 Task: Set the emoji skin tone preference to Light Skin Tone.
Action: Mouse moved to (1112, 101)
Screenshot: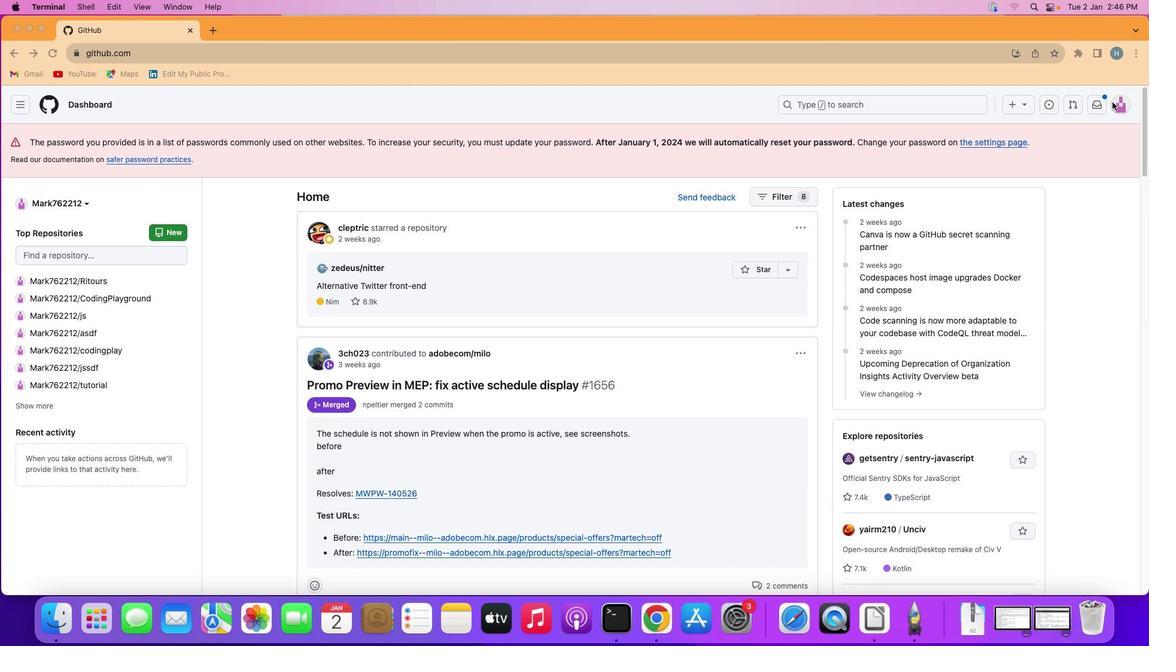 
Action: Mouse pressed left at (1112, 101)
Screenshot: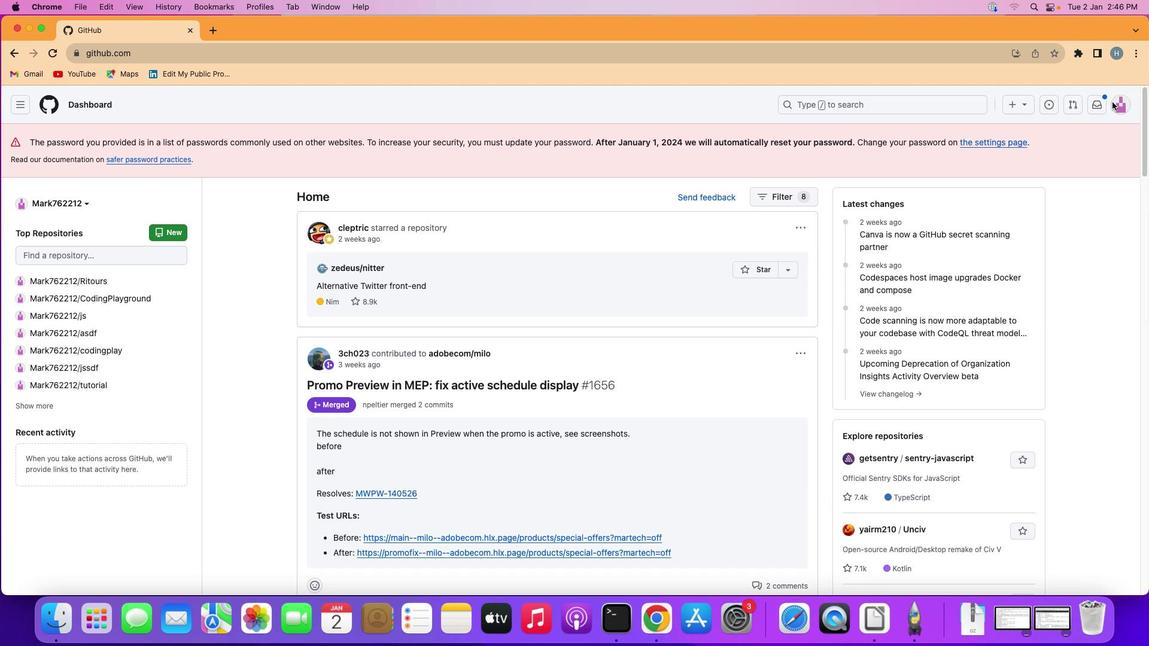 
Action: Mouse moved to (1118, 99)
Screenshot: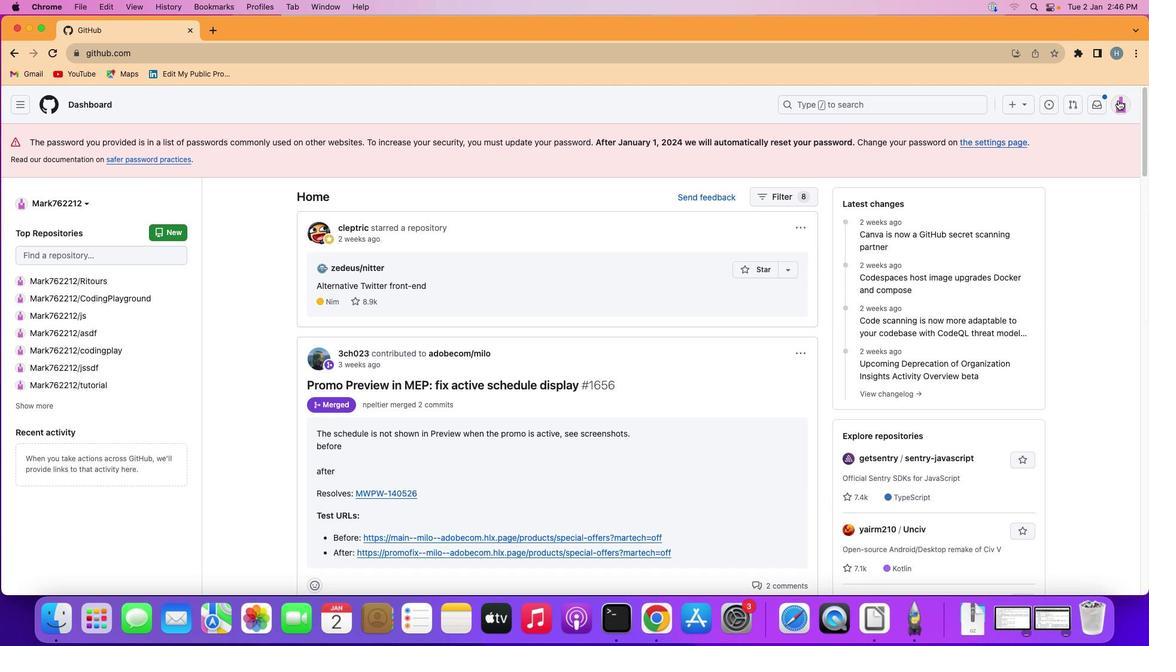 
Action: Mouse pressed left at (1118, 99)
Screenshot: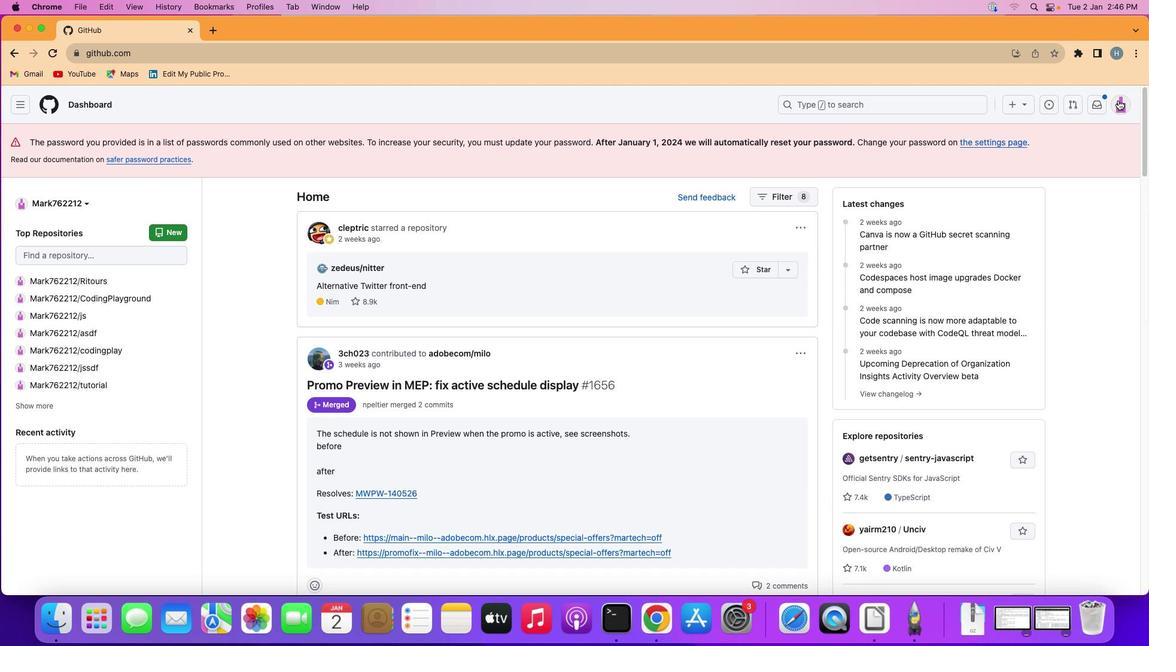 
Action: Mouse moved to (1064, 433)
Screenshot: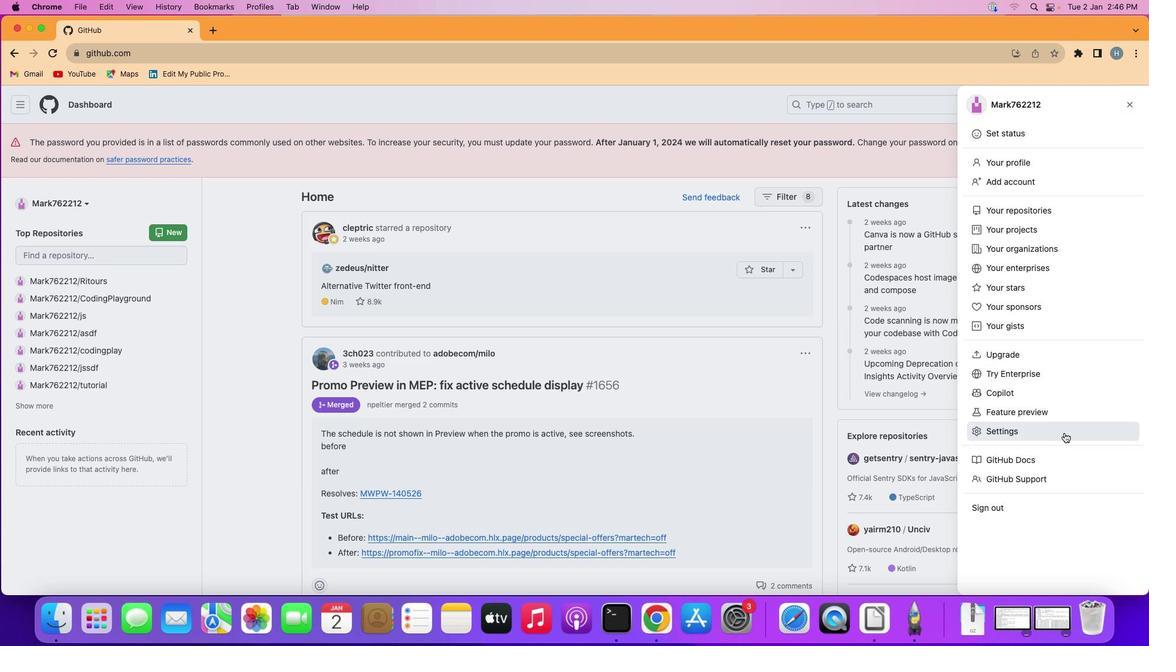 
Action: Mouse pressed left at (1064, 433)
Screenshot: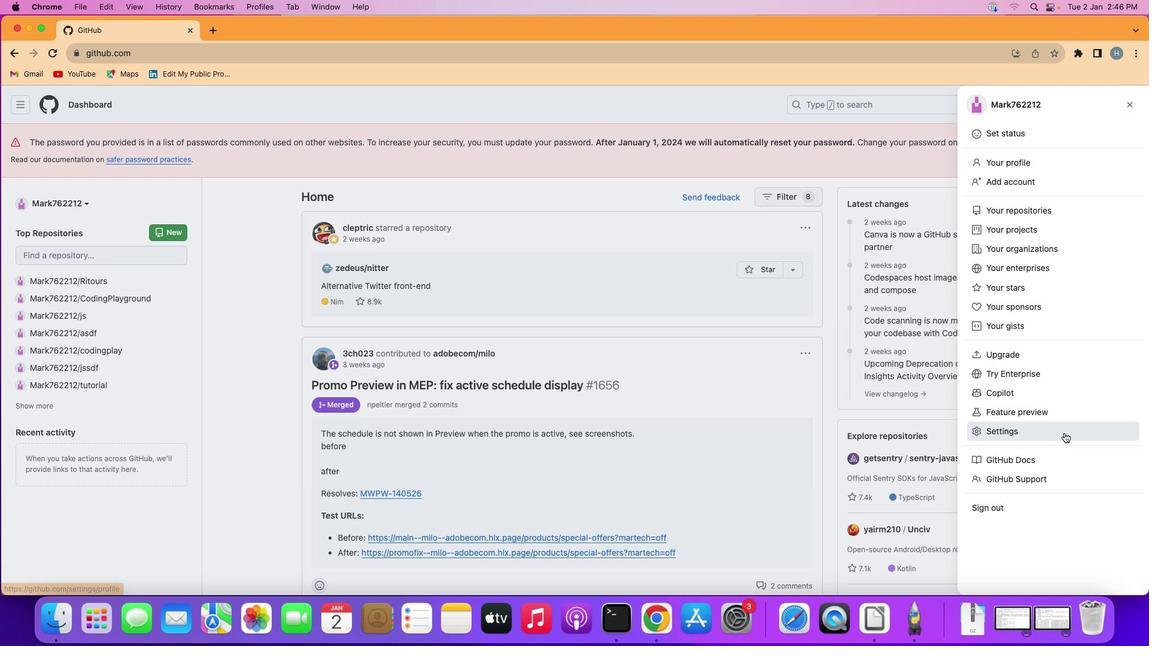 
Action: Mouse moved to (289, 288)
Screenshot: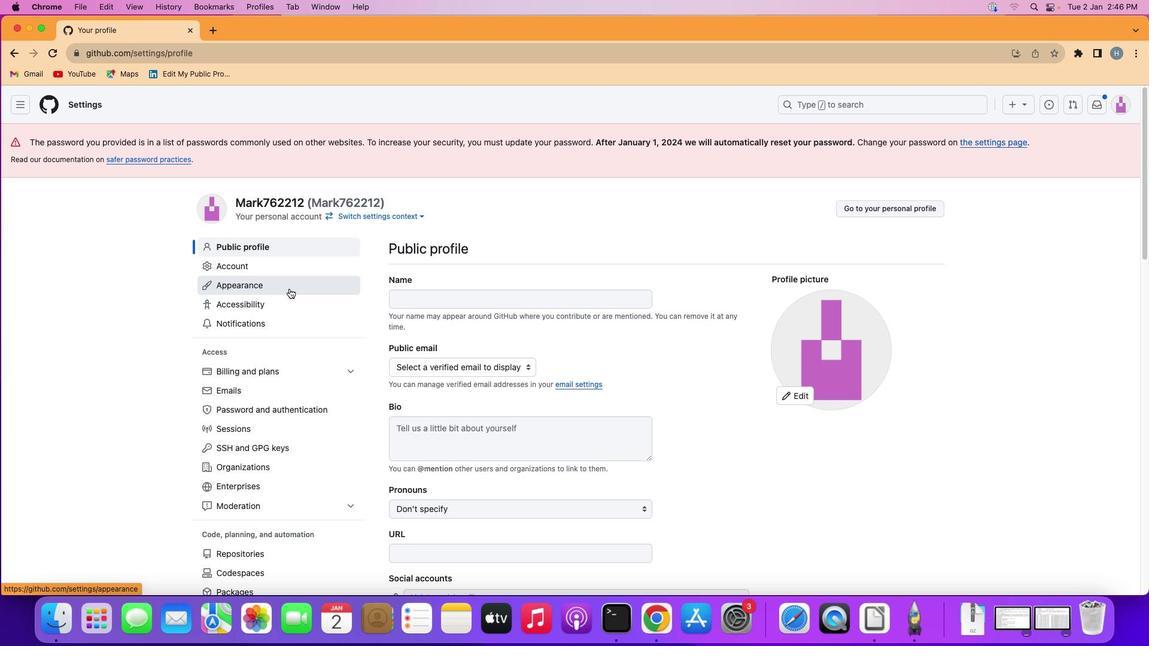 
Action: Mouse pressed left at (289, 288)
Screenshot: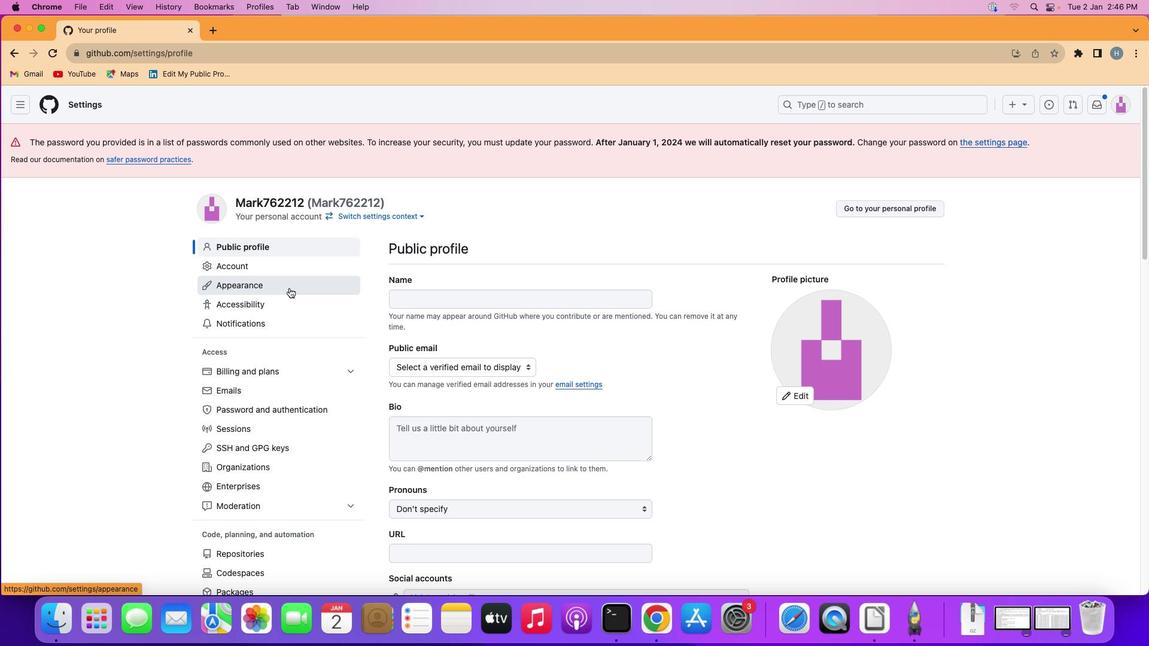 
Action: Mouse moved to (606, 365)
Screenshot: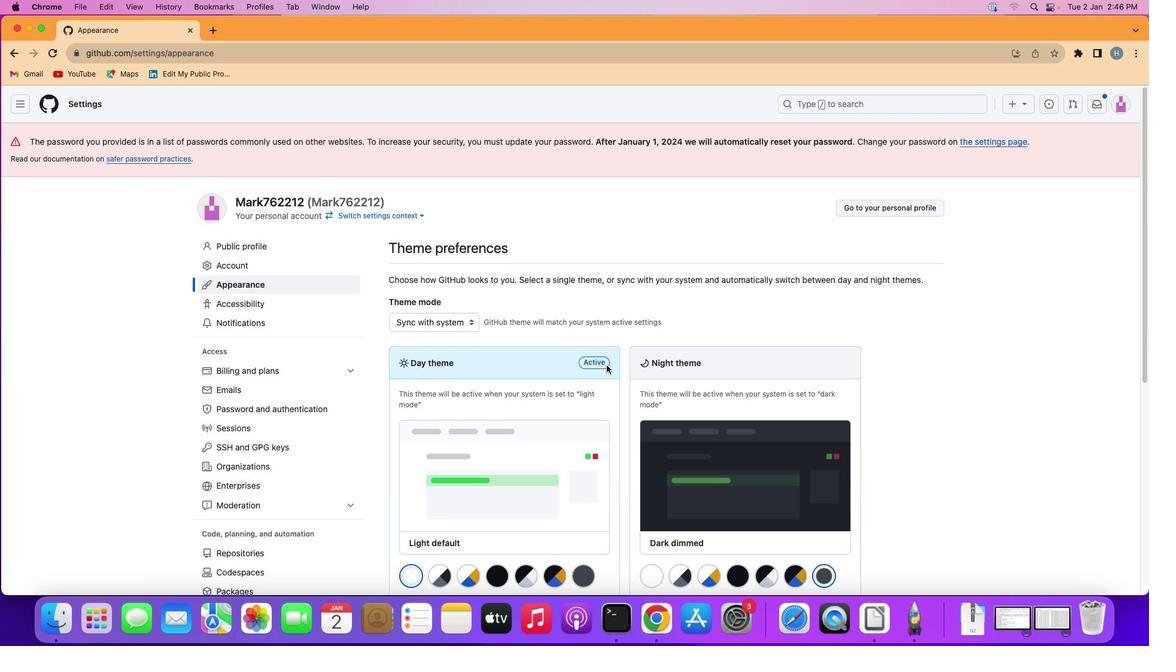 
Action: Mouse scrolled (606, 365) with delta (0, 0)
Screenshot: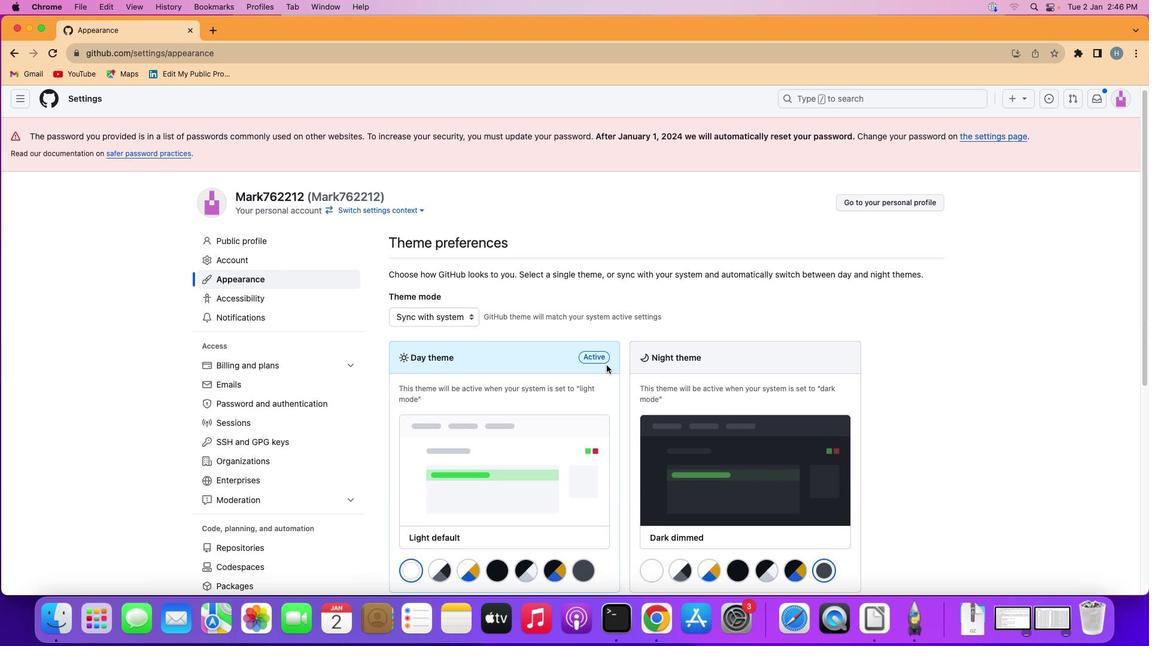 
Action: Mouse moved to (606, 365)
Screenshot: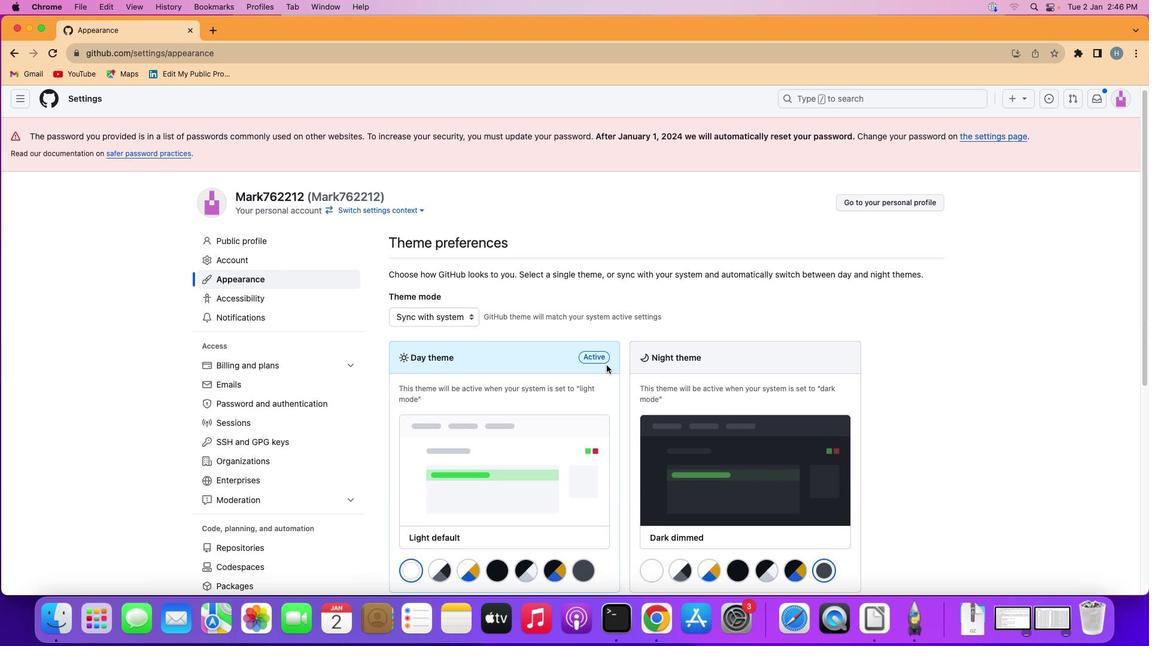 
Action: Mouse scrolled (606, 365) with delta (0, 0)
Screenshot: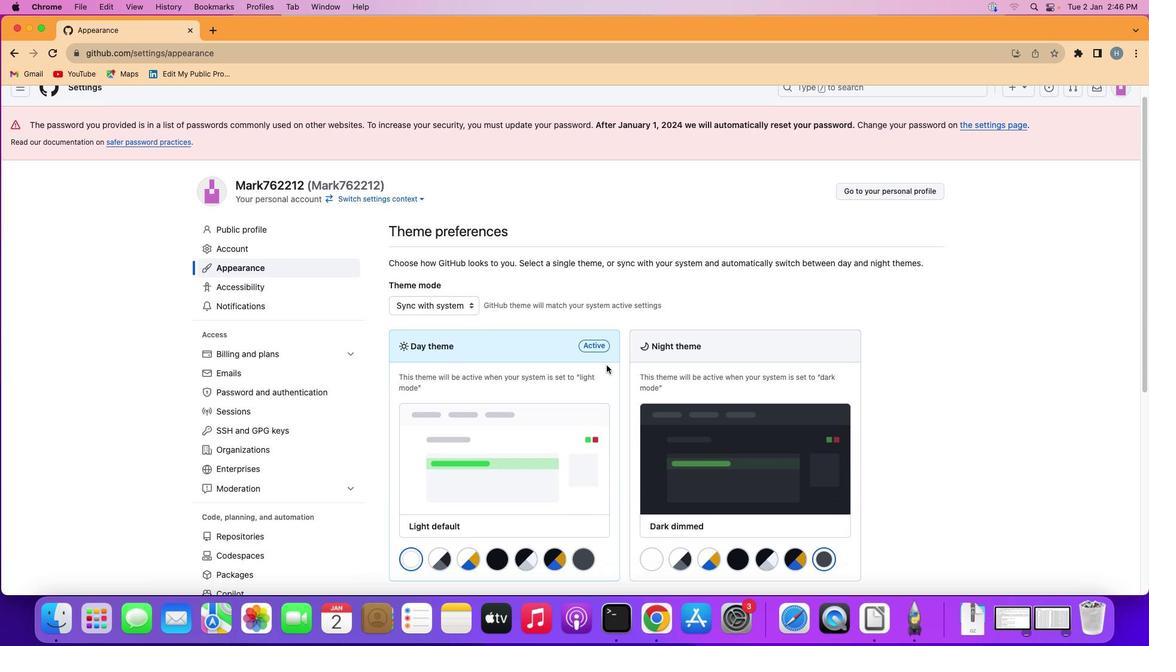 
Action: Mouse scrolled (606, 365) with delta (0, -1)
Screenshot: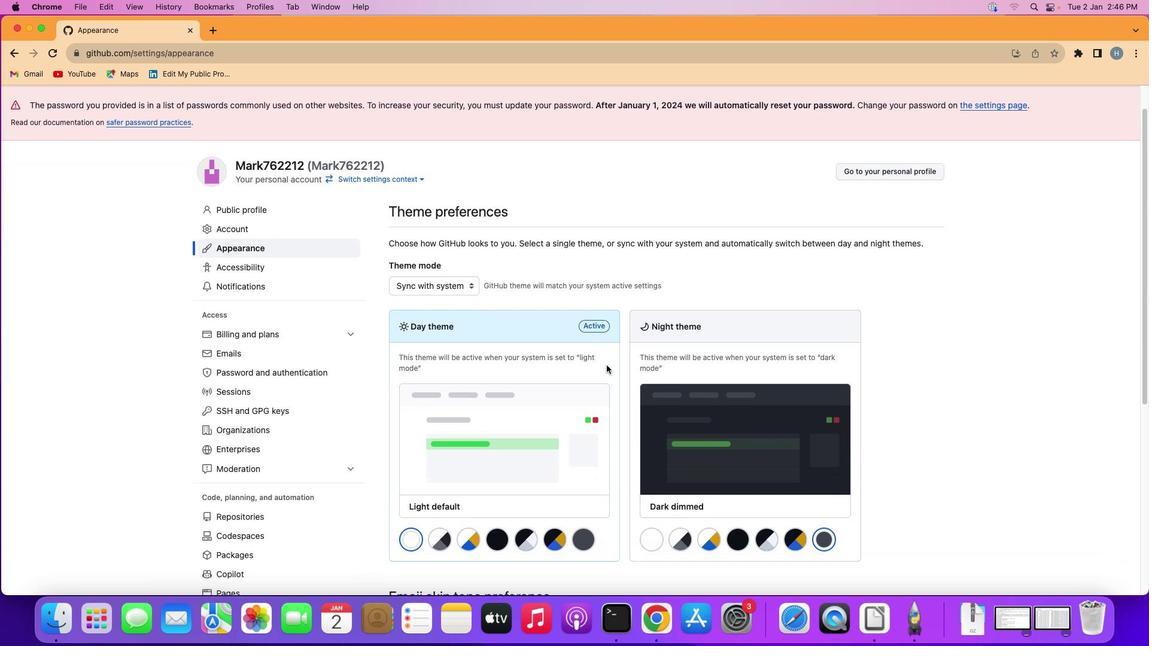 
Action: Mouse scrolled (606, 365) with delta (0, -1)
Screenshot: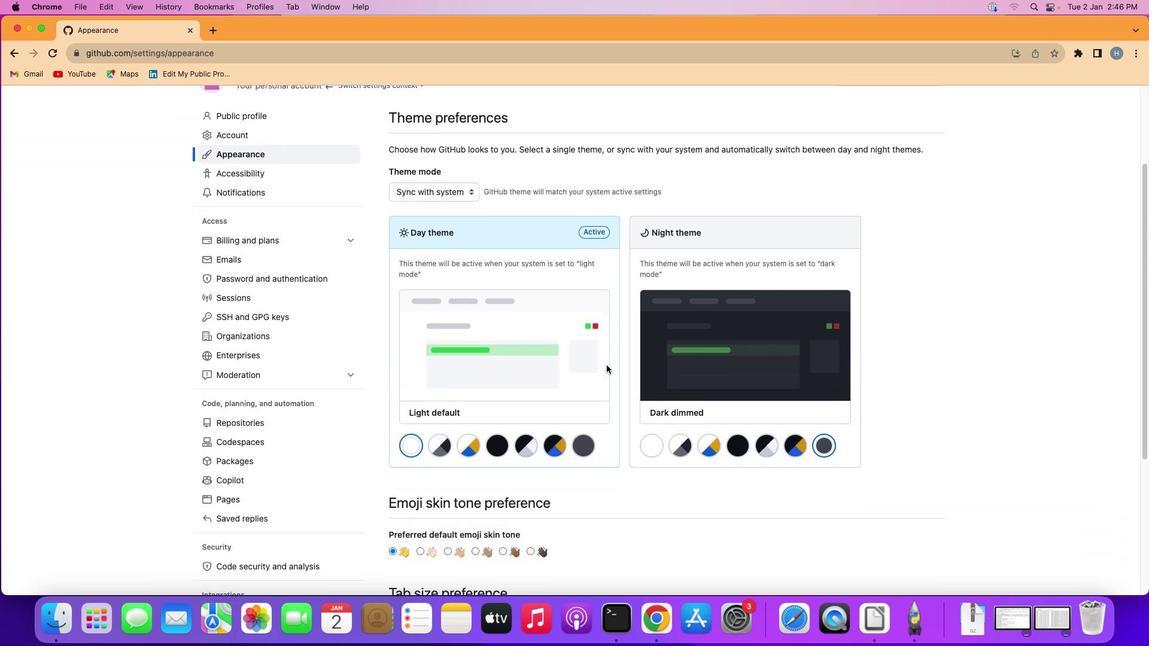 
Action: Mouse moved to (606, 365)
Screenshot: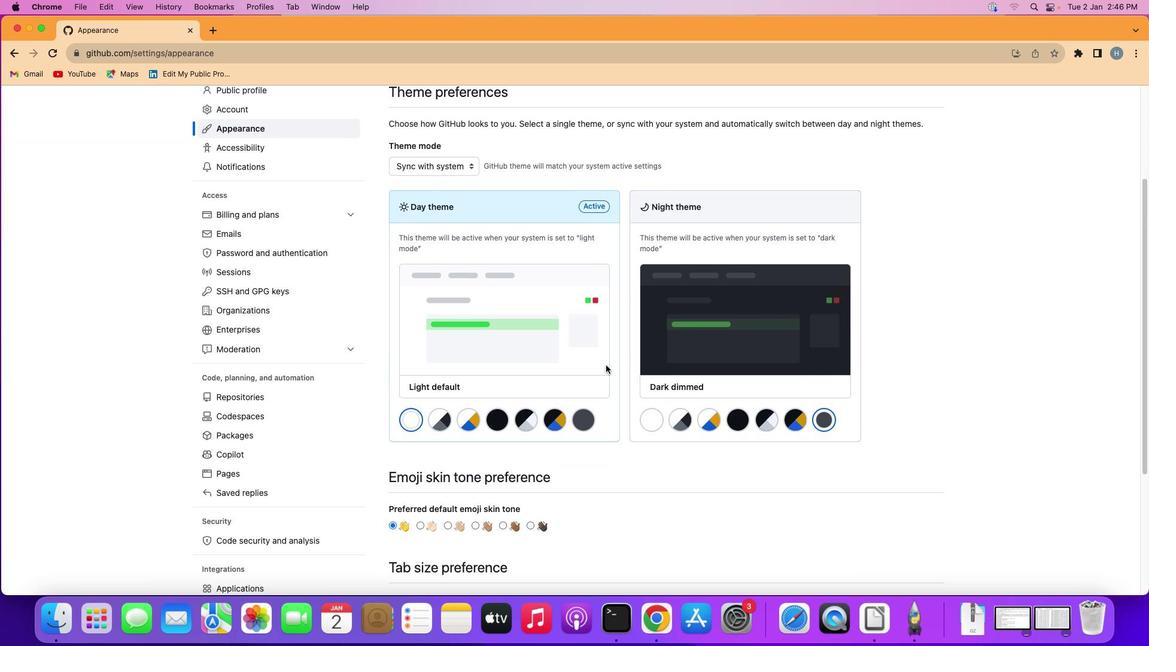 
Action: Mouse scrolled (606, 365) with delta (0, 0)
Screenshot: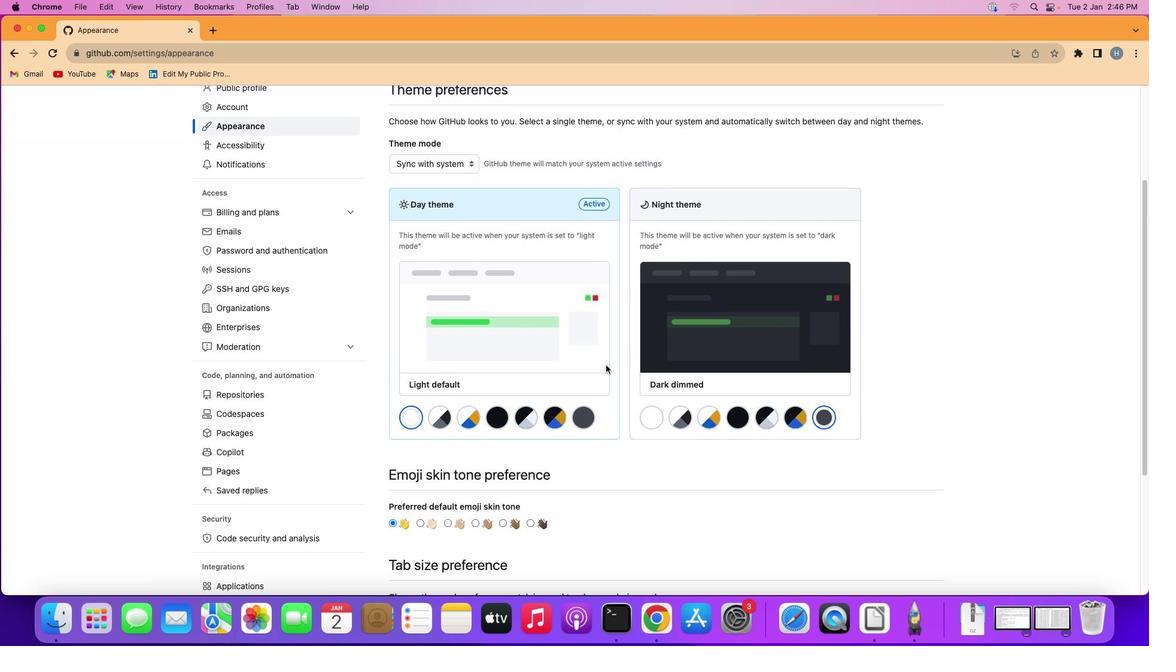 
Action: Mouse scrolled (606, 365) with delta (0, 0)
Screenshot: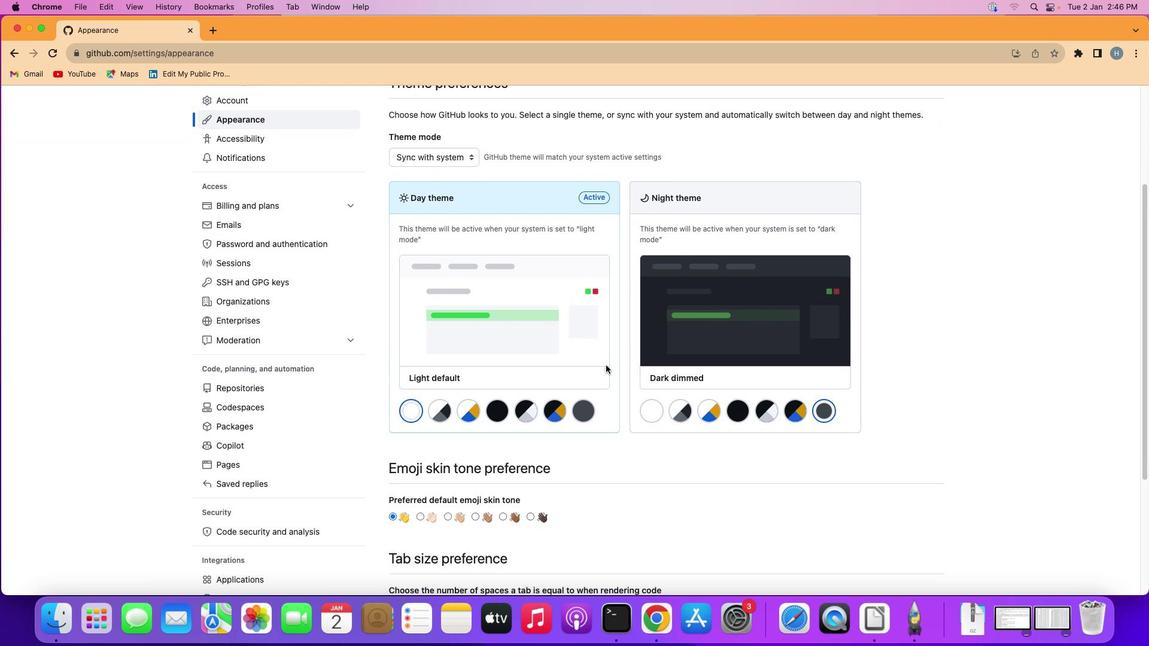 
Action: Mouse moved to (603, 364)
Screenshot: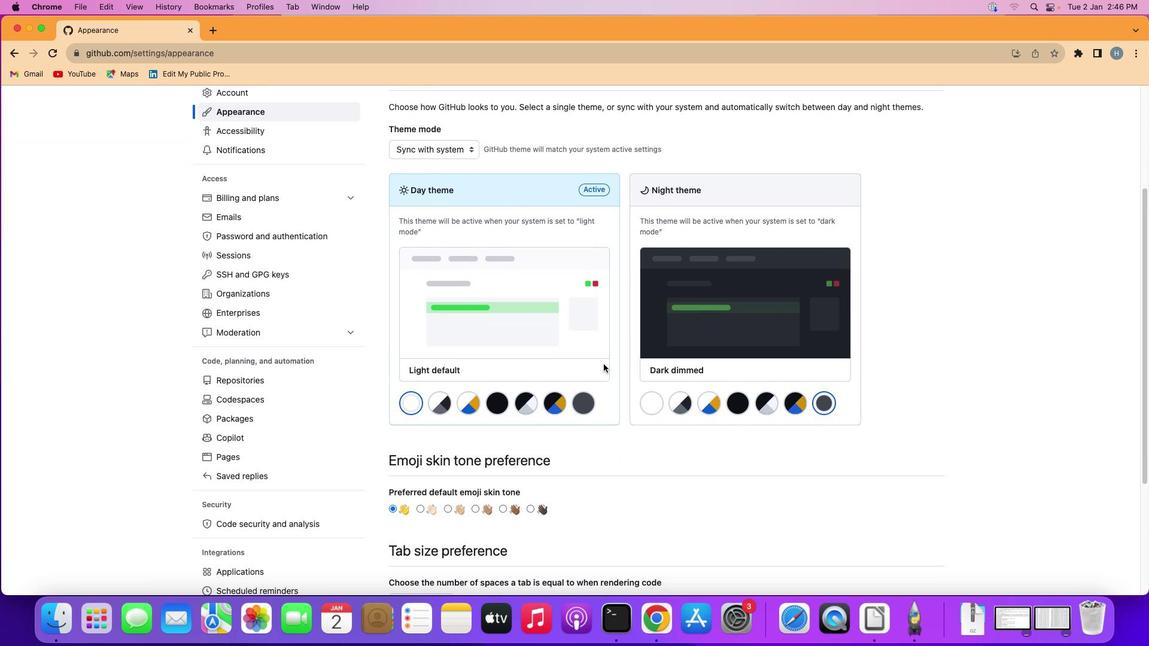 
Action: Mouse scrolled (603, 364) with delta (0, 0)
Screenshot: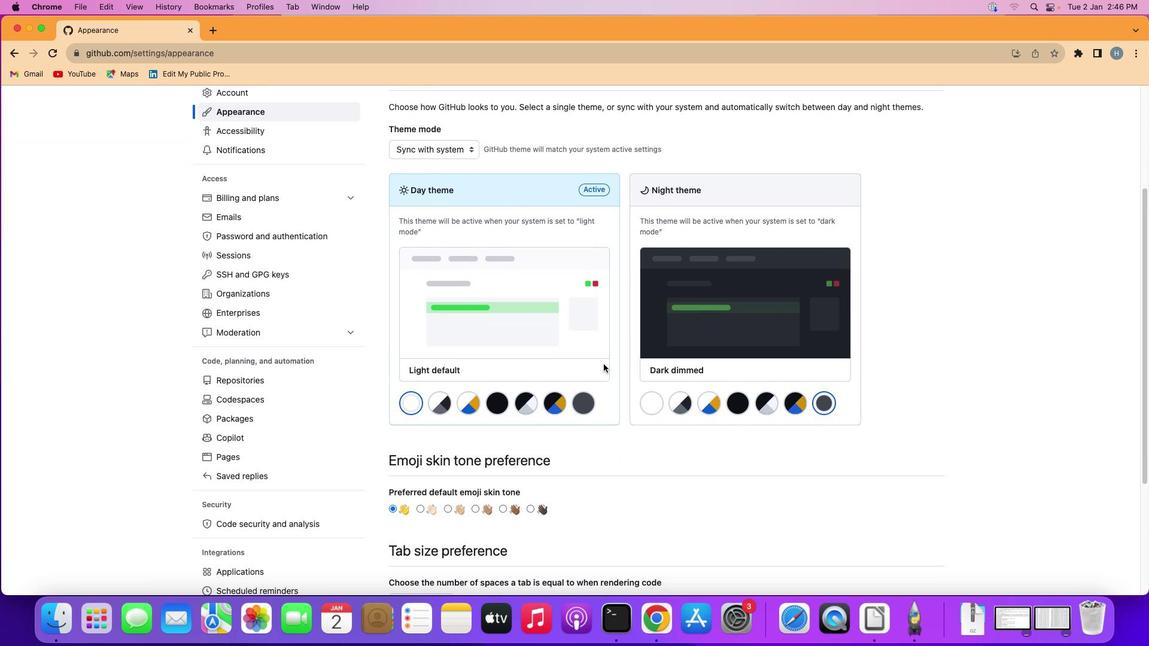 
Action: Mouse moved to (603, 363)
Screenshot: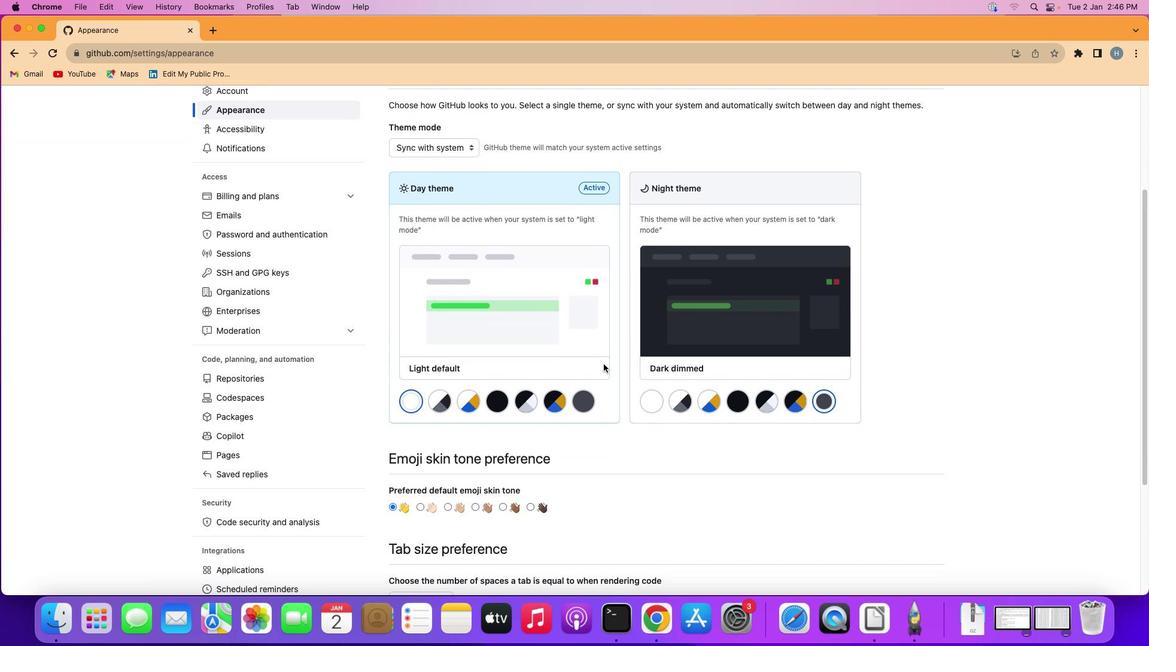 
Action: Mouse scrolled (603, 363) with delta (0, 0)
Screenshot: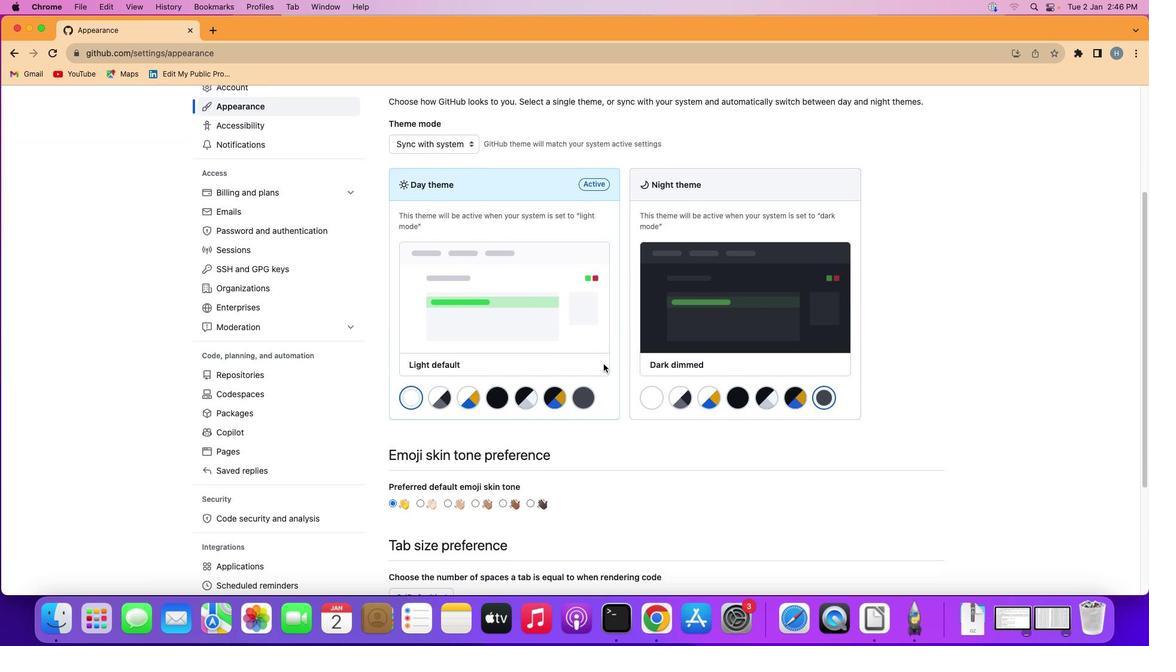 
Action: Mouse moved to (599, 363)
Screenshot: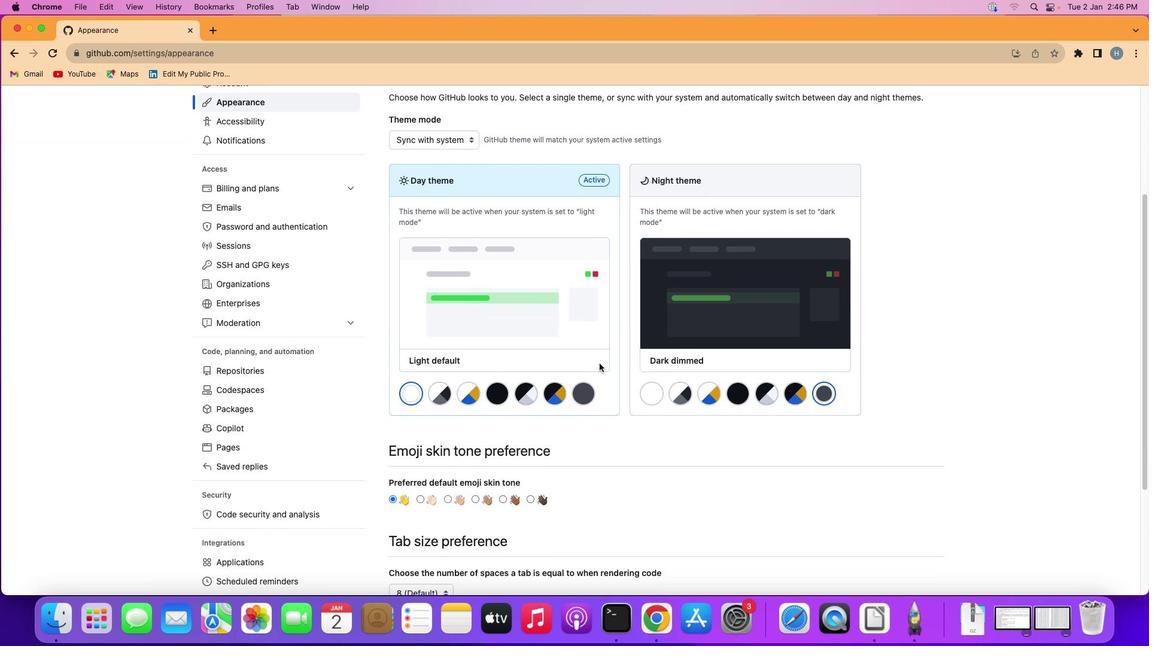 
Action: Mouse scrolled (599, 363) with delta (0, 0)
Screenshot: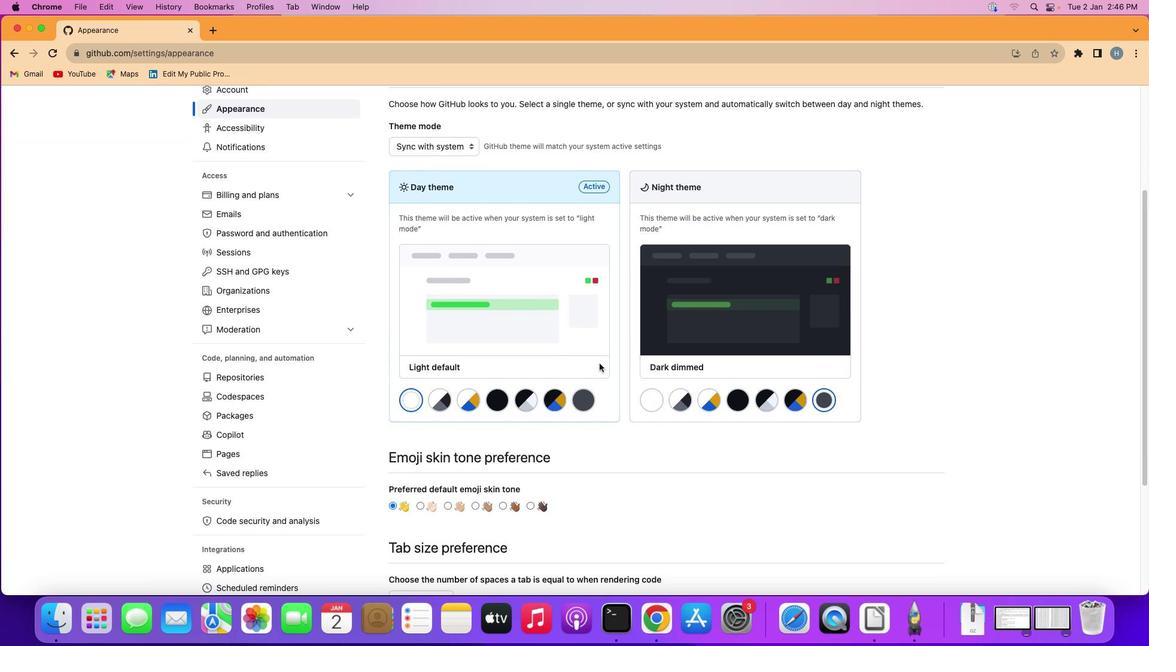 
Action: Mouse scrolled (599, 363) with delta (0, 1)
Screenshot: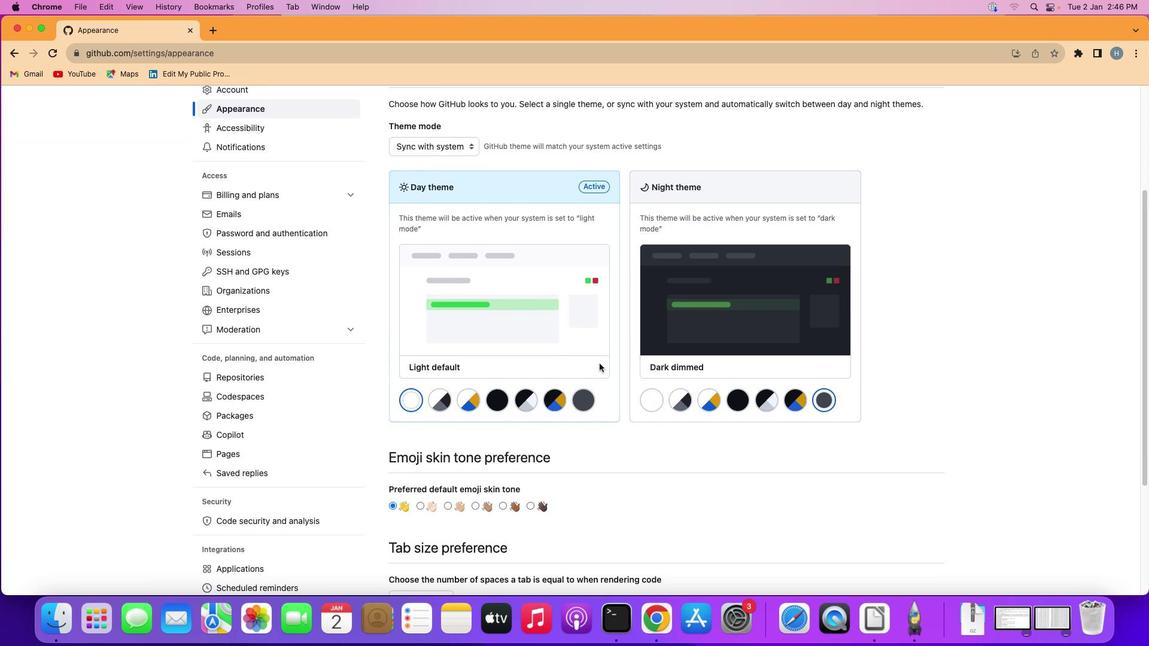 
Action: Mouse scrolled (599, 363) with delta (0, -1)
Screenshot: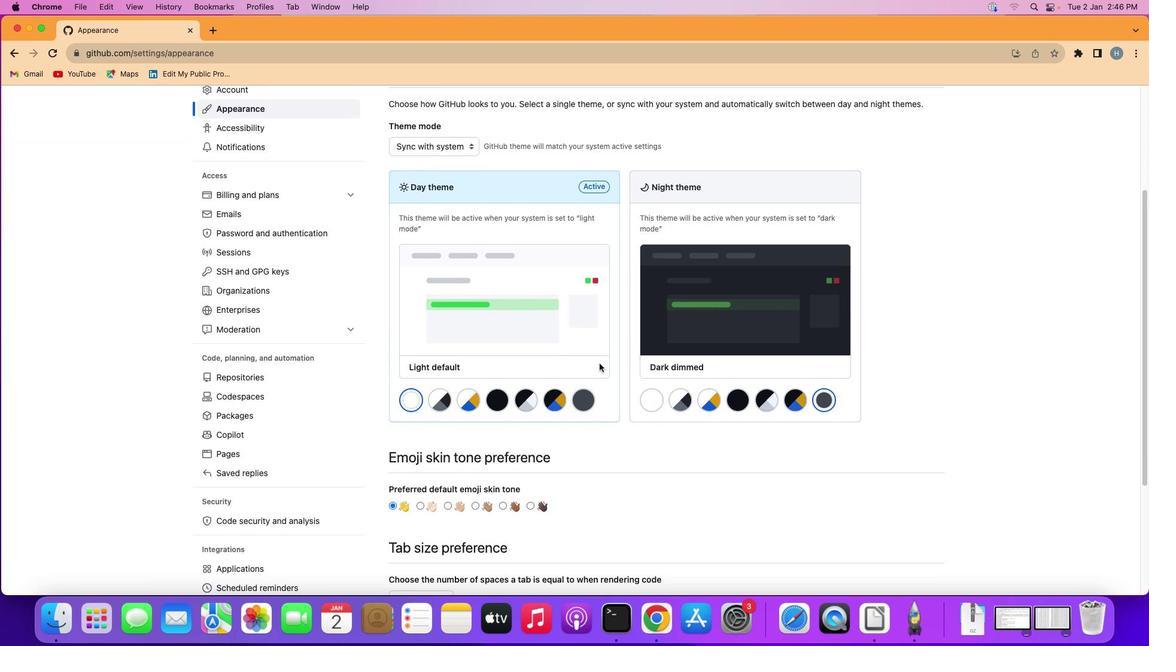 
Action: Mouse moved to (561, 365)
Screenshot: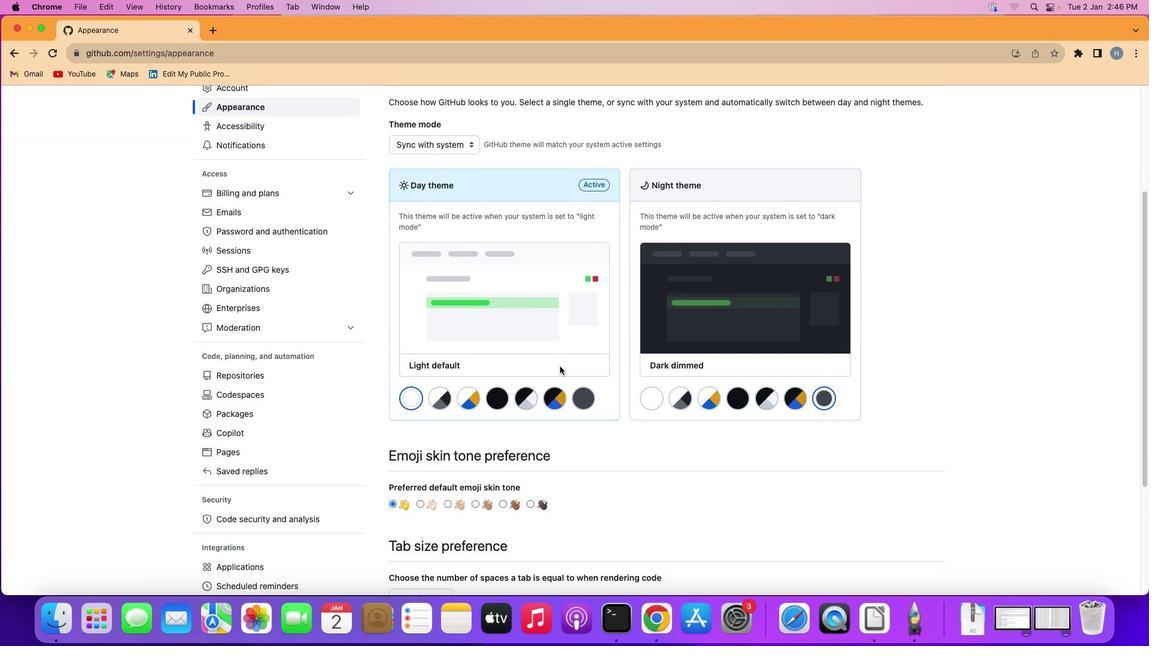 
Action: Mouse scrolled (561, 365) with delta (0, 0)
Screenshot: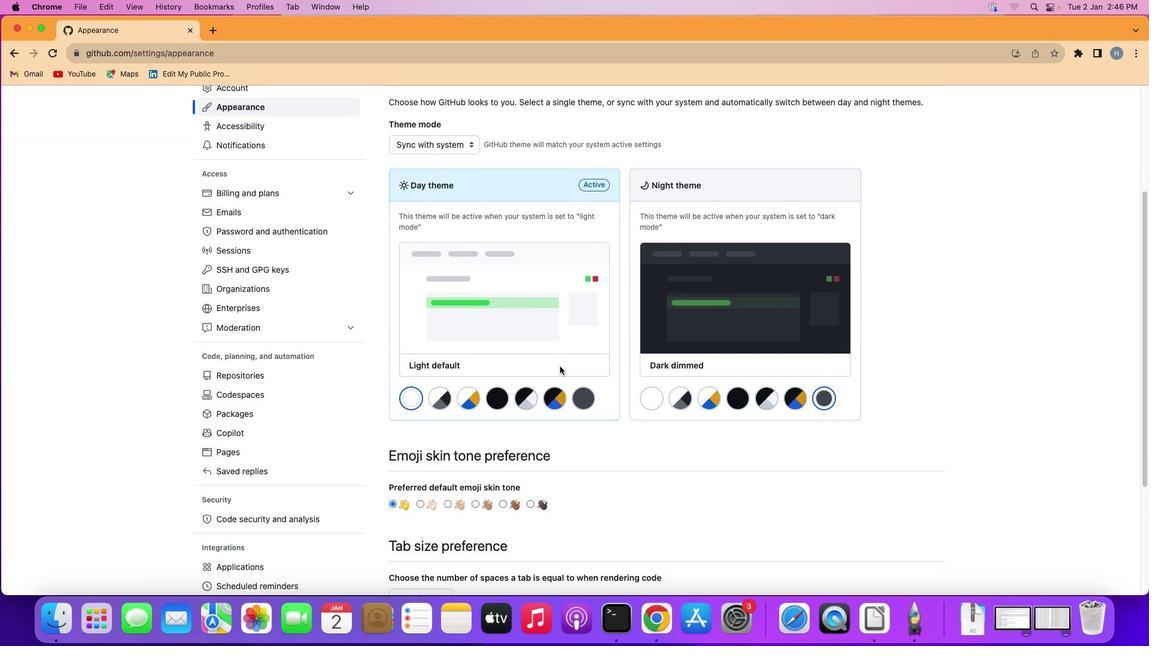 
Action: Mouse moved to (560, 366)
Screenshot: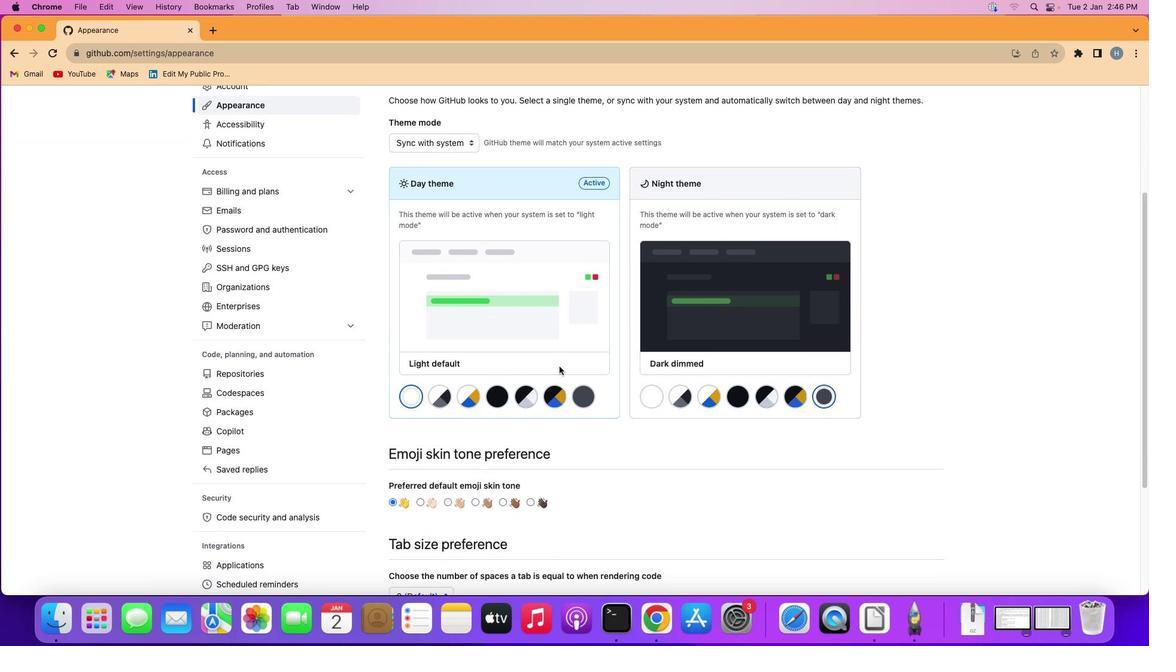 
Action: Mouse scrolled (560, 366) with delta (0, 0)
Screenshot: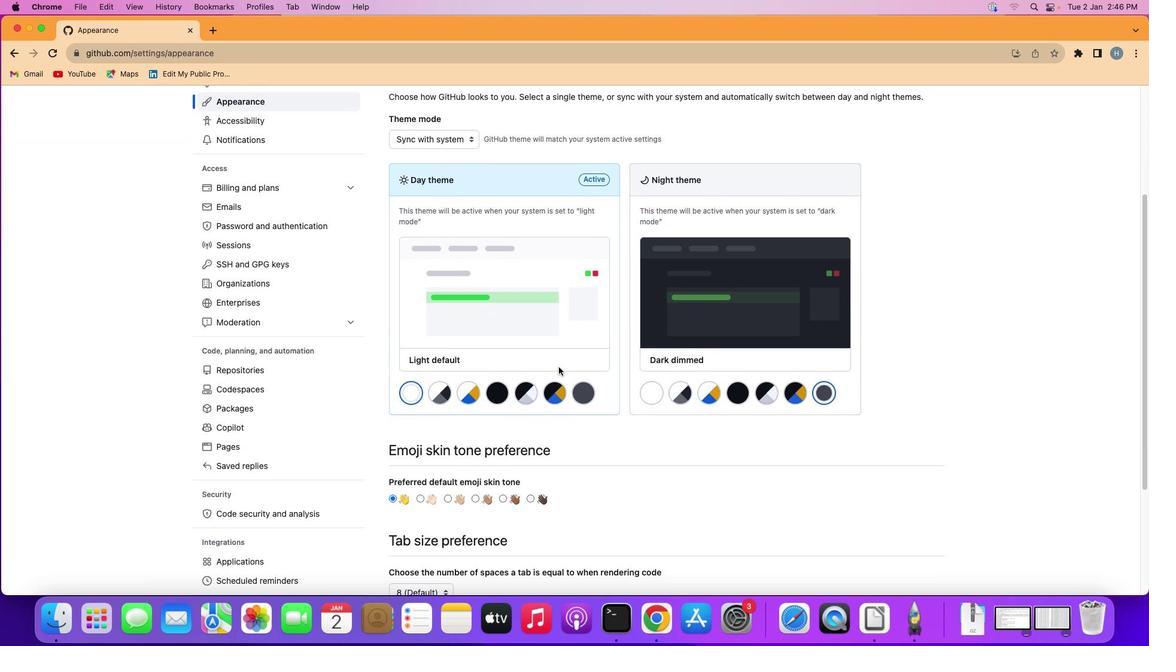 
Action: Mouse moved to (551, 371)
Screenshot: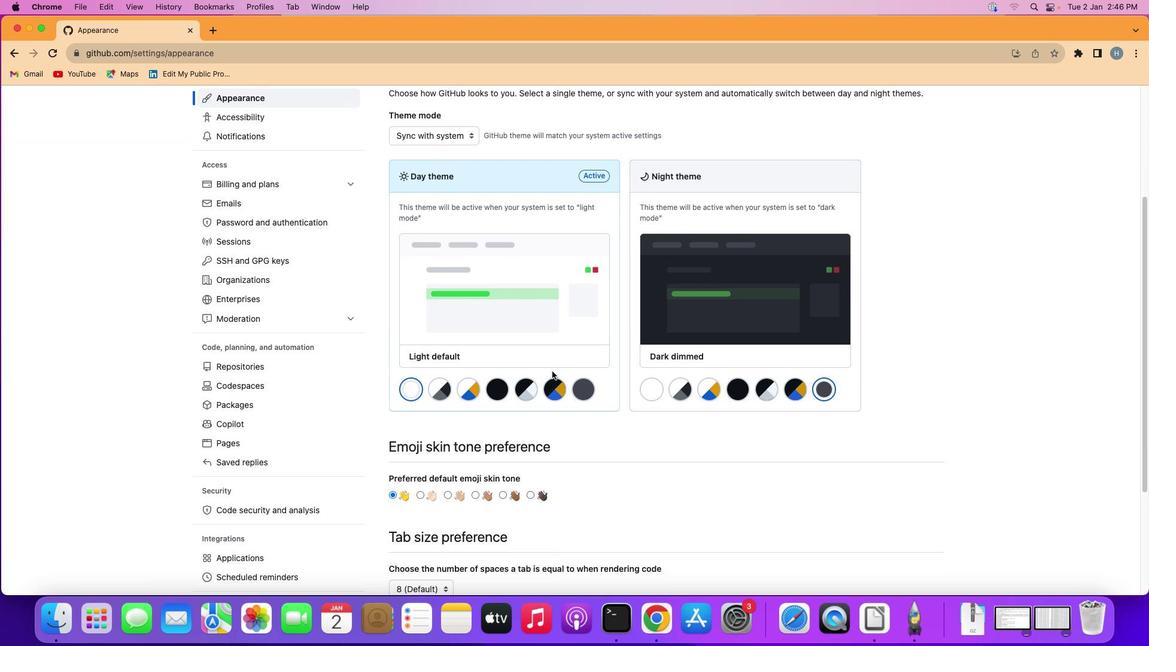 
Action: Mouse scrolled (551, 371) with delta (0, 0)
Screenshot: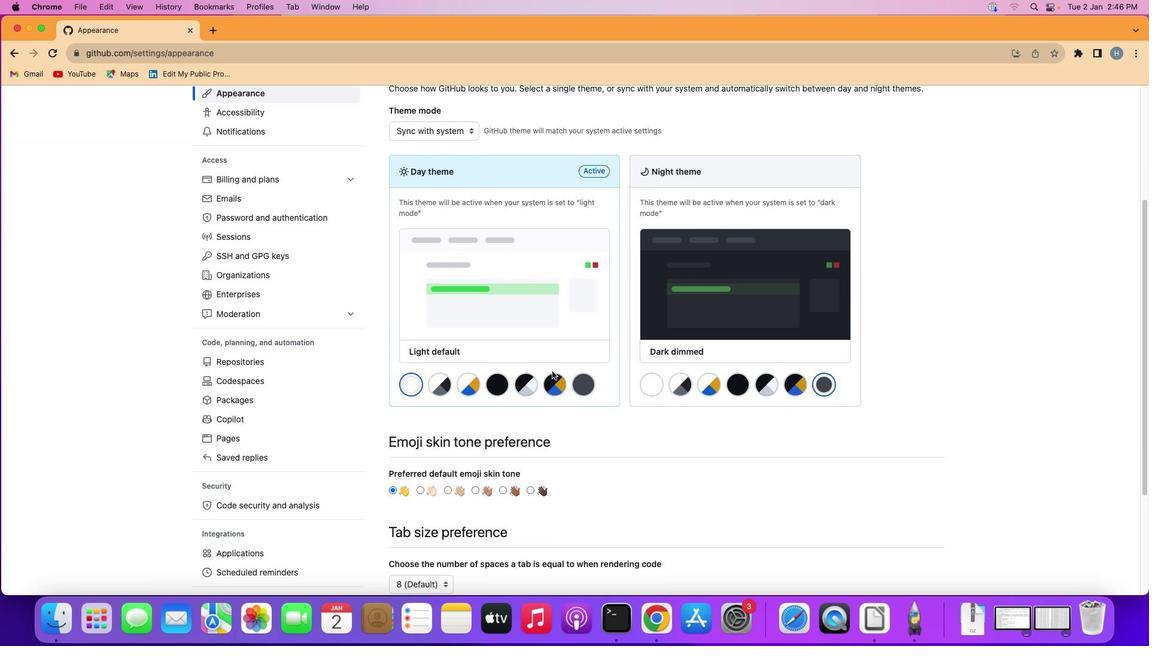 
Action: Mouse moved to (552, 371)
Screenshot: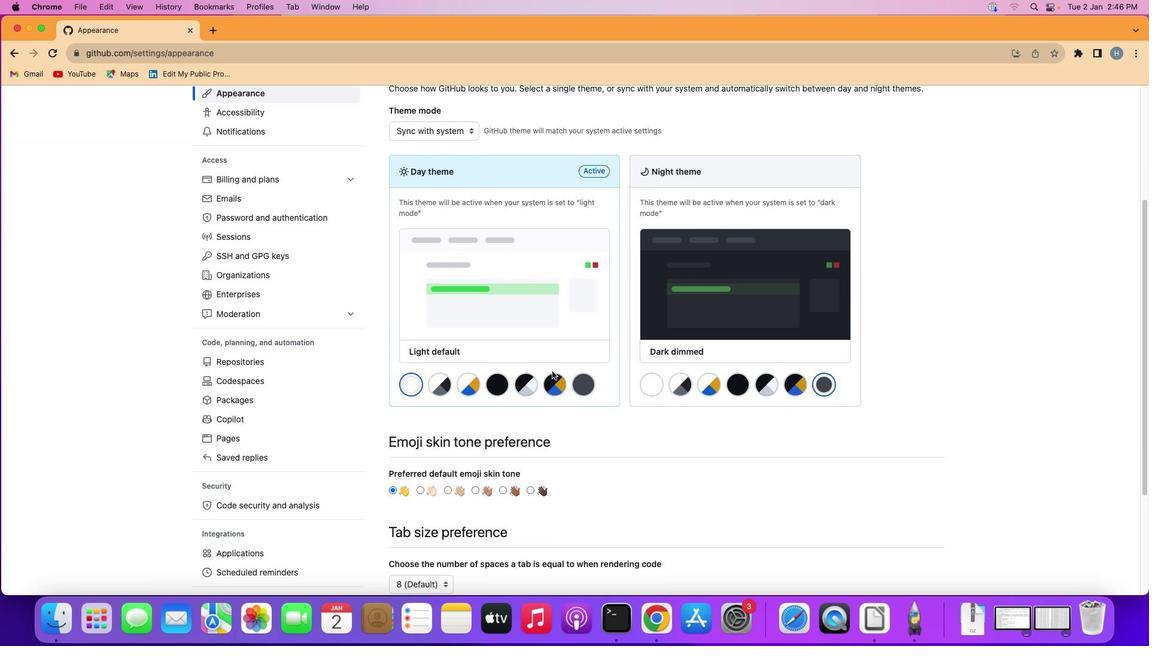 
Action: Mouse scrolled (552, 371) with delta (0, 0)
Screenshot: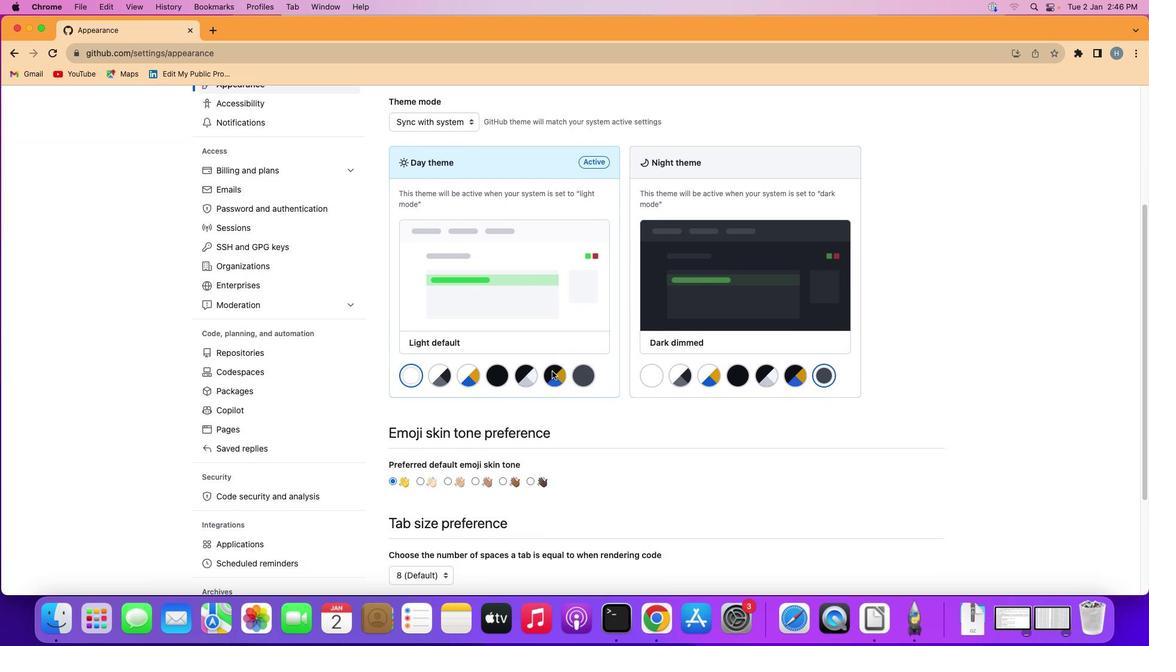 
Action: Mouse moved to (418, 475)
Screenshot: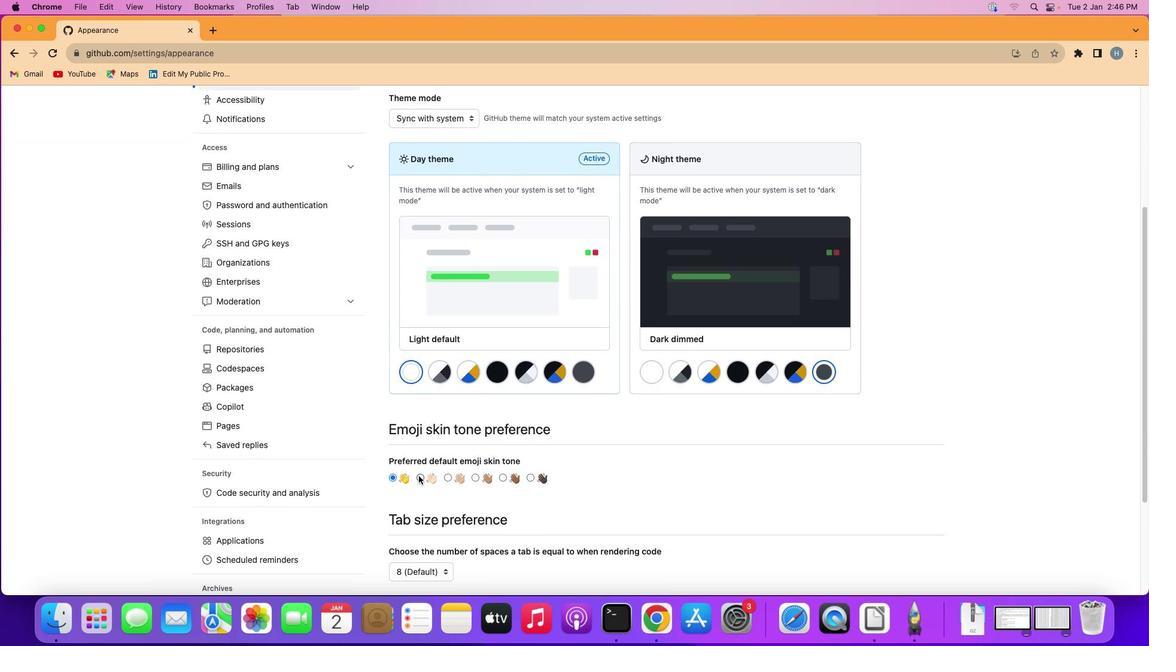 
Action: Mouse pressed left at (418, 475)
Screenshot: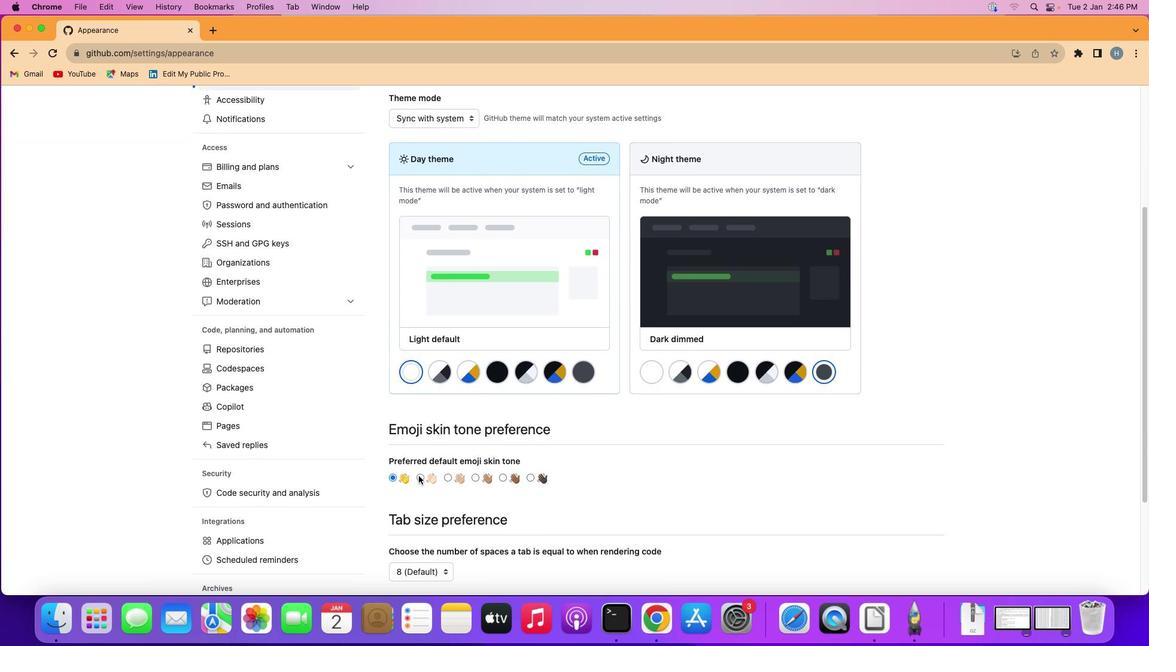 
